 Task: Search for historical landmarks in Boston, Massachusetts, and Concord, Massachusetts.
Action: Mouse moved to (191, 100)
Screenshot: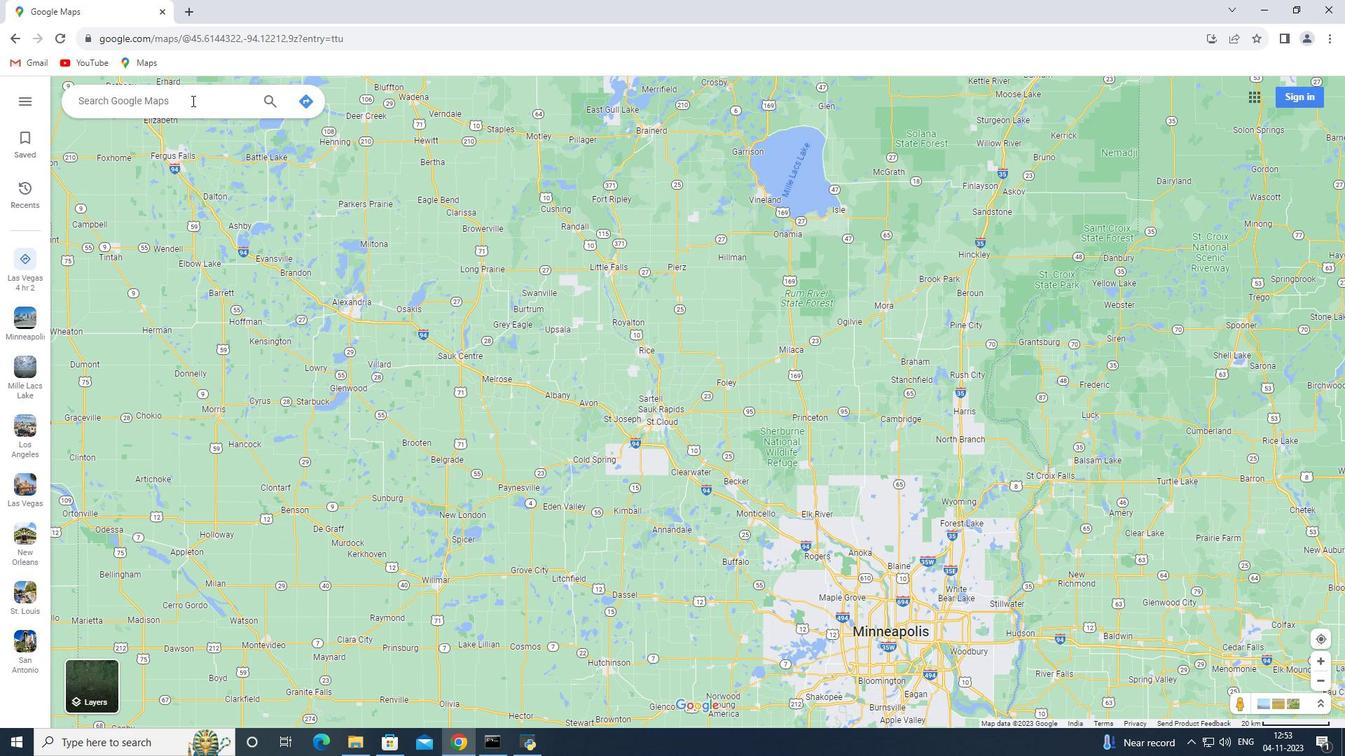 
Action: Mouse pressed left at (191, 100)
Screenshot: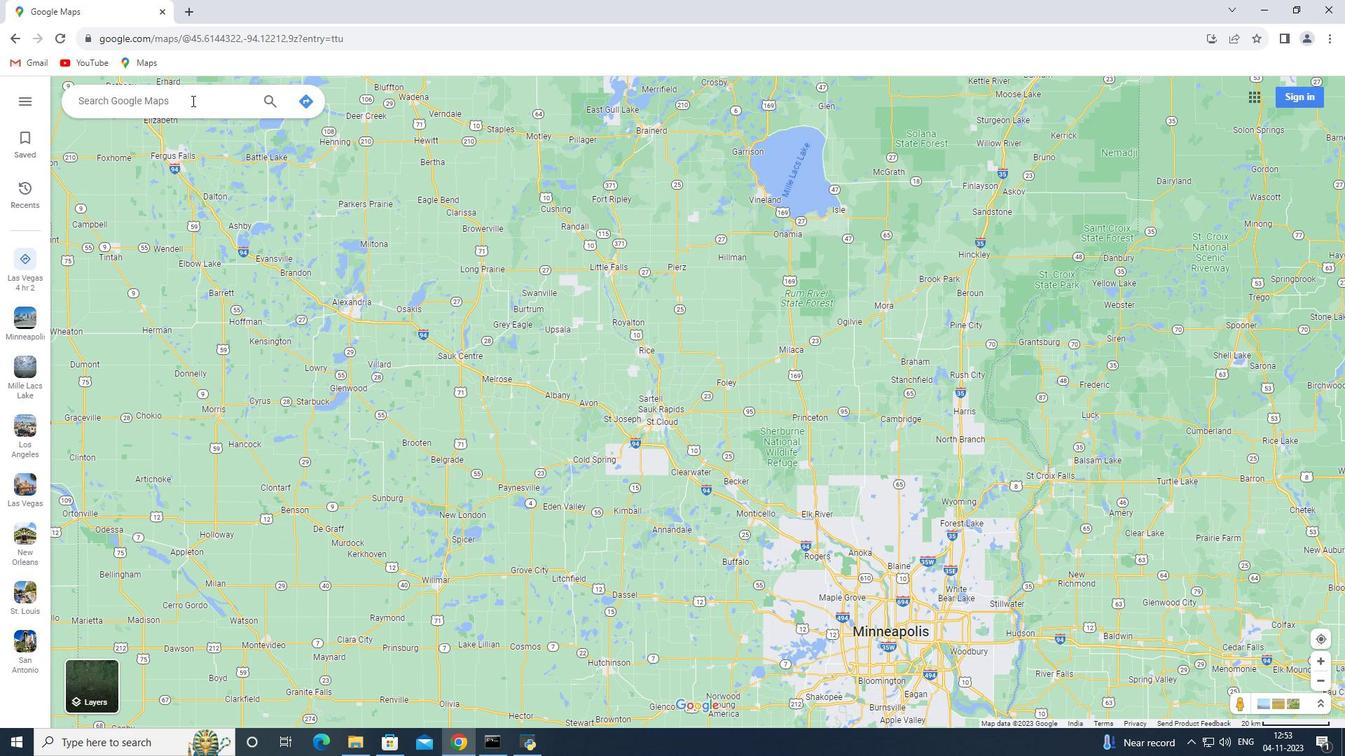 
Action: Key pressed <Key.shift>Boston,<Key.space><Key.shift>Massachusetts<Key.enter>
Screenshot: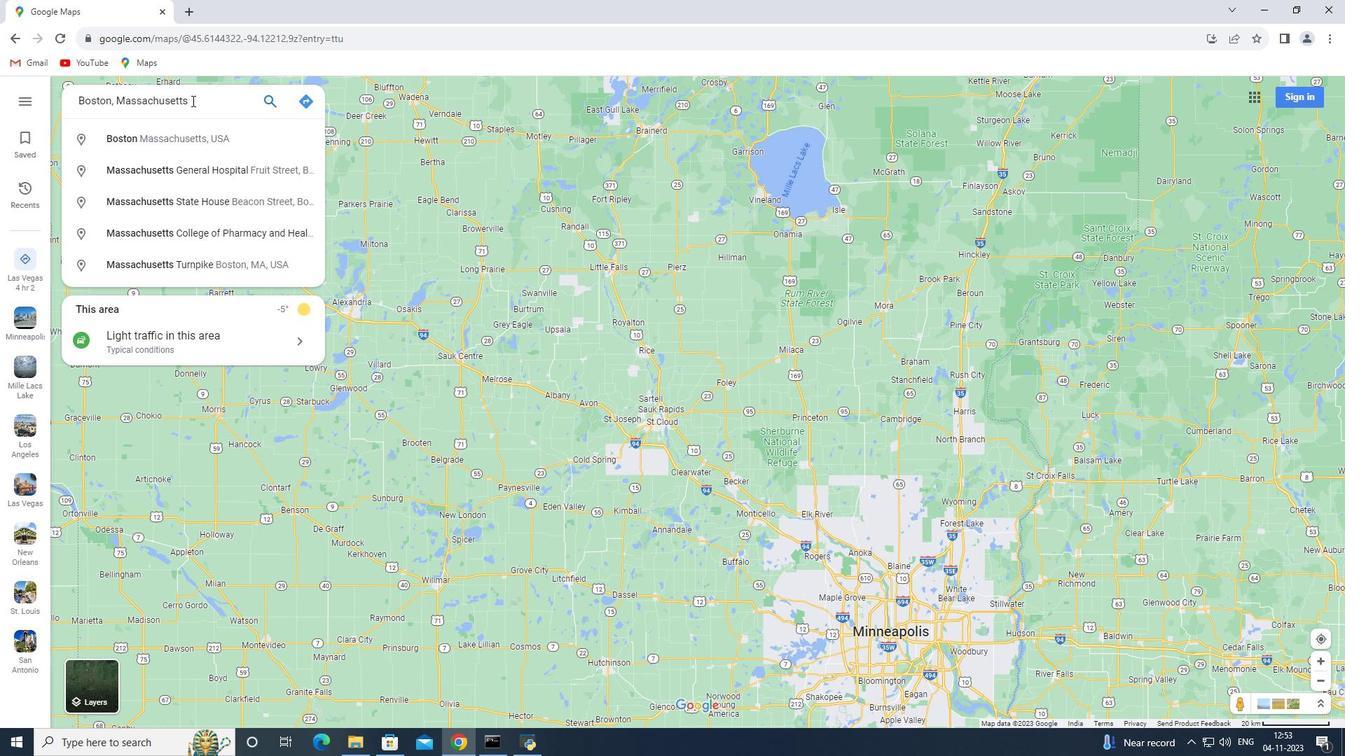 
Action: Mouse moved to (198, 338)
Screenshot: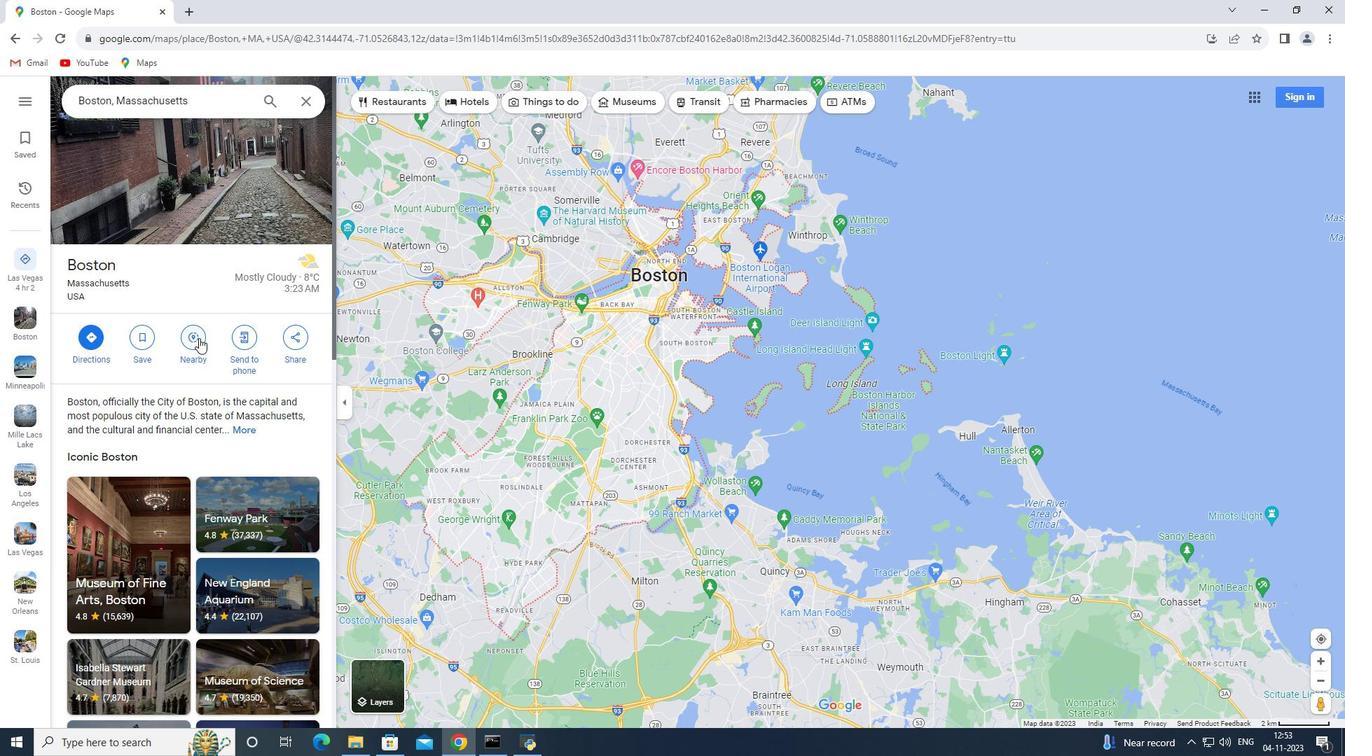 
Action: Mouse pressed left at (198, 338)
Screenshot: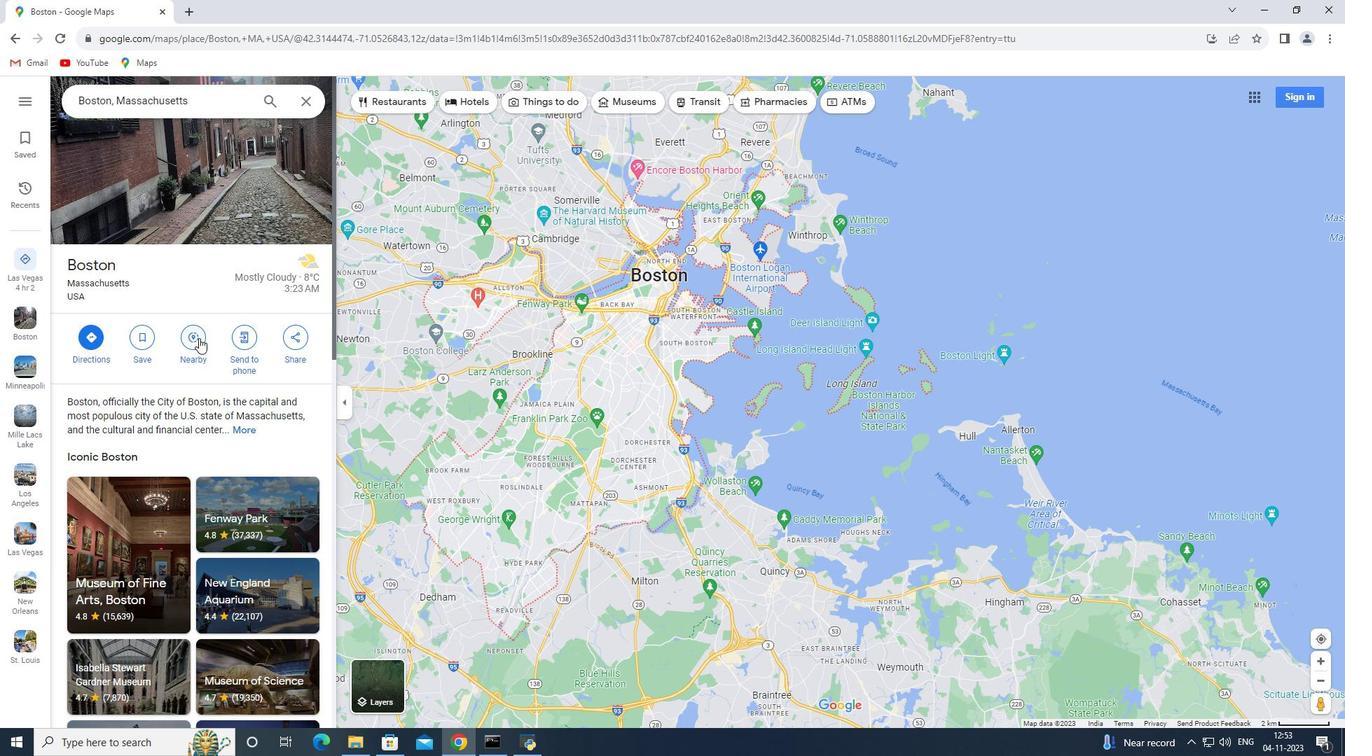 
Action: Key pressed historical<Key.space>landmarks<Key.enter>
Screenshot: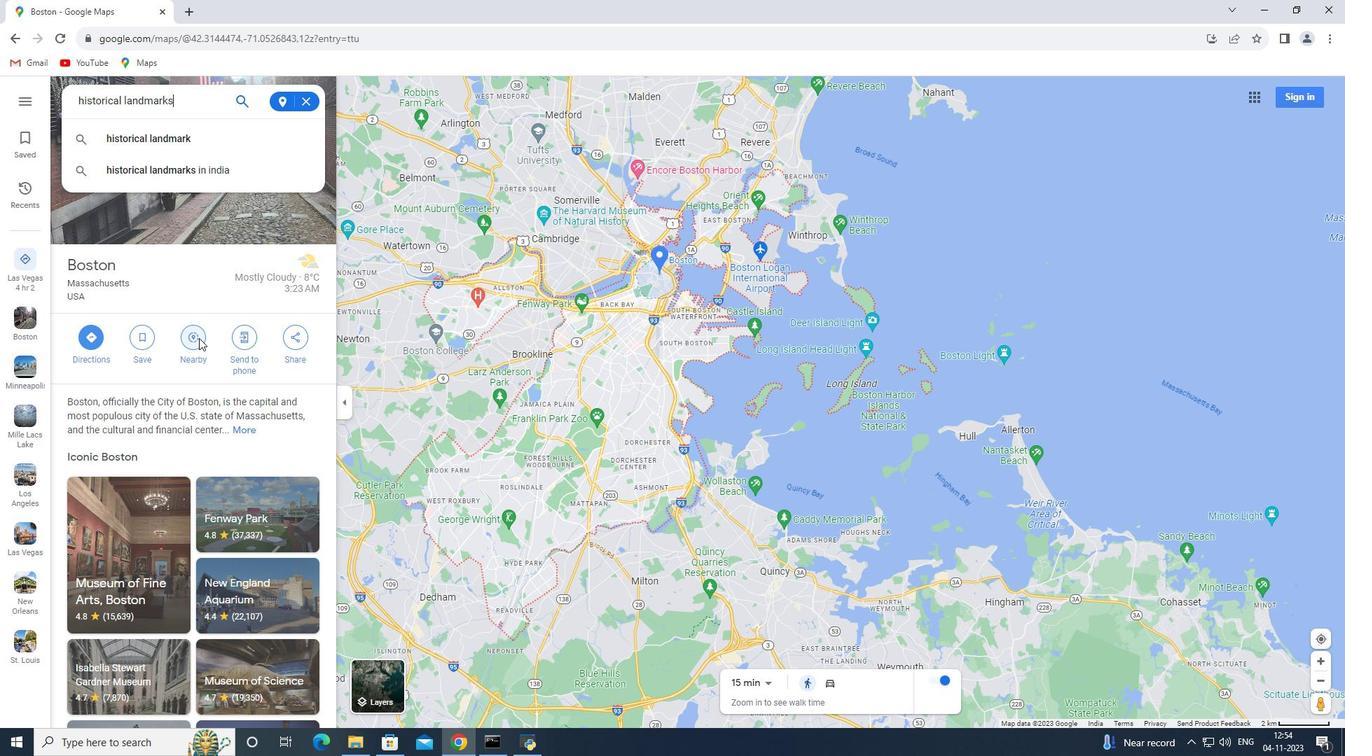 
Action: Mouse moved to (304, 103)
Screenshot: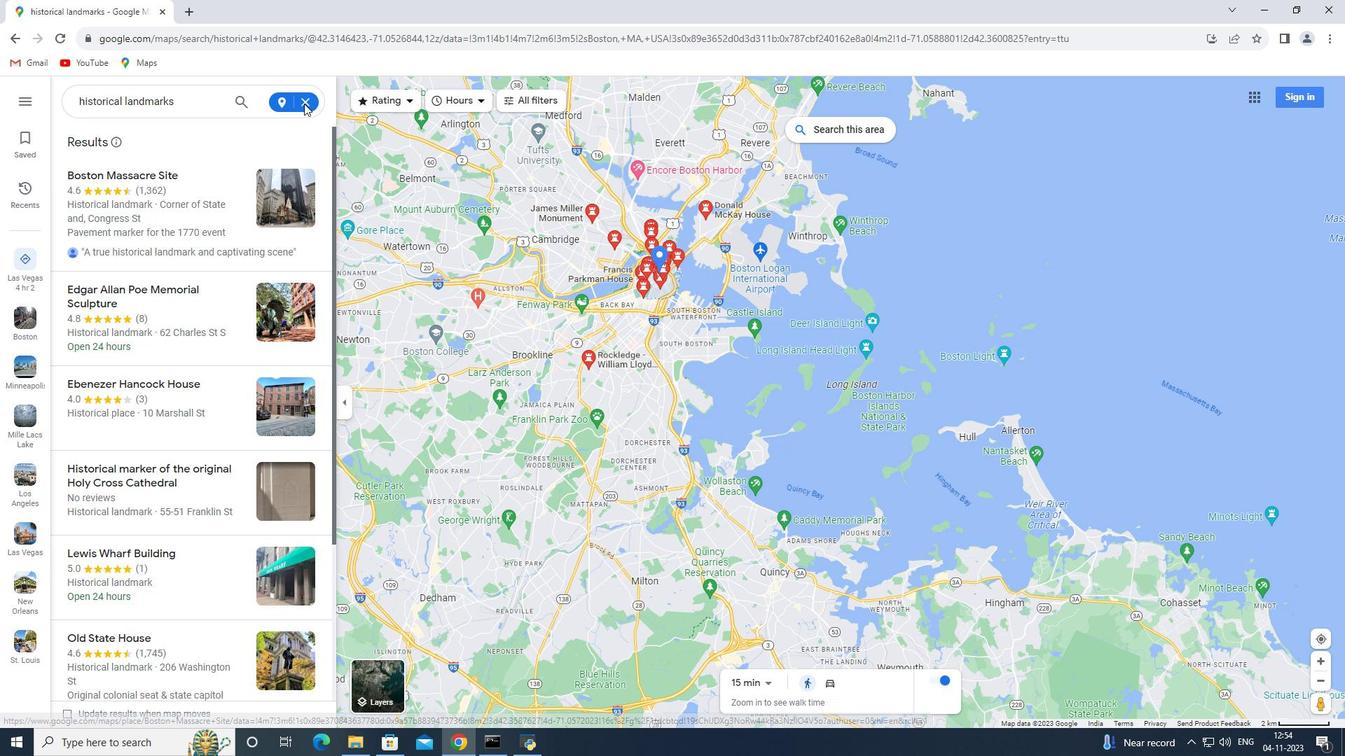 
Action: Mouse pressed left at (304, 103)
Screenshot: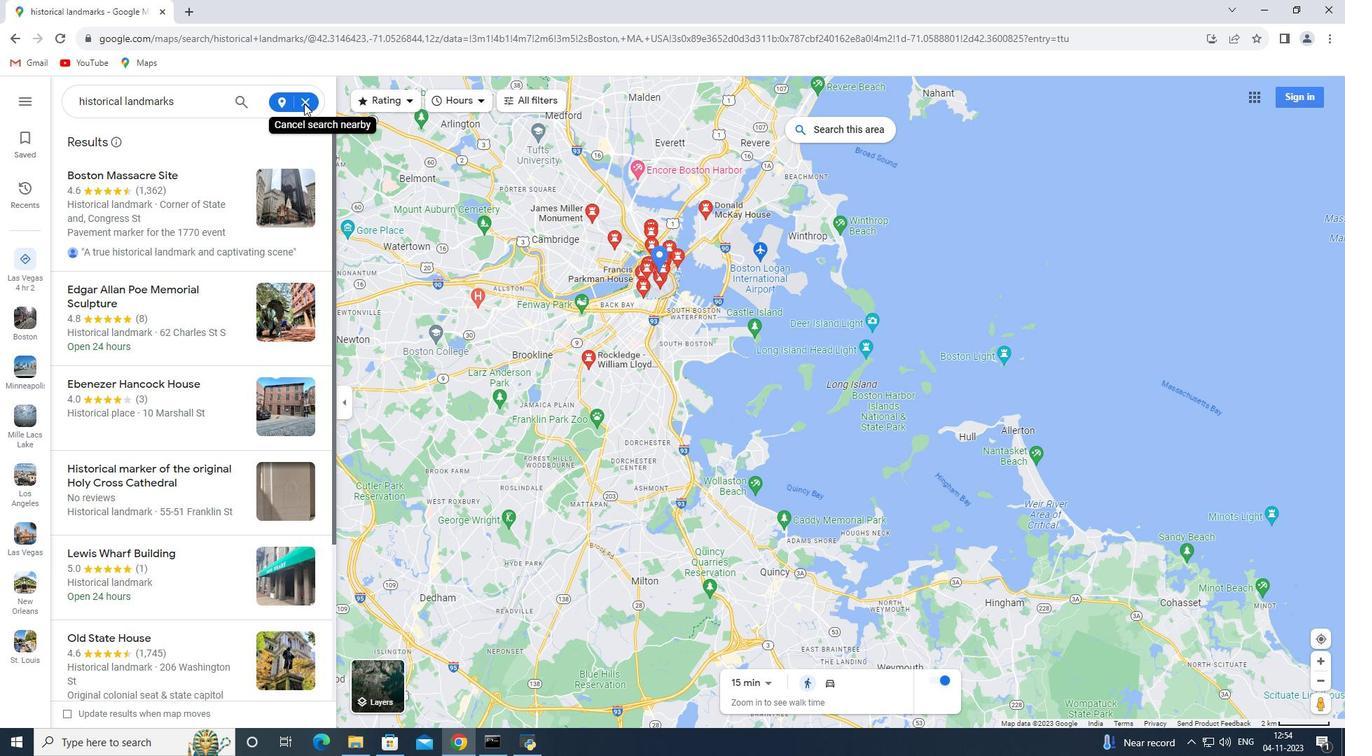 
Action: Mouse moved to (304, 100)
Screenshot: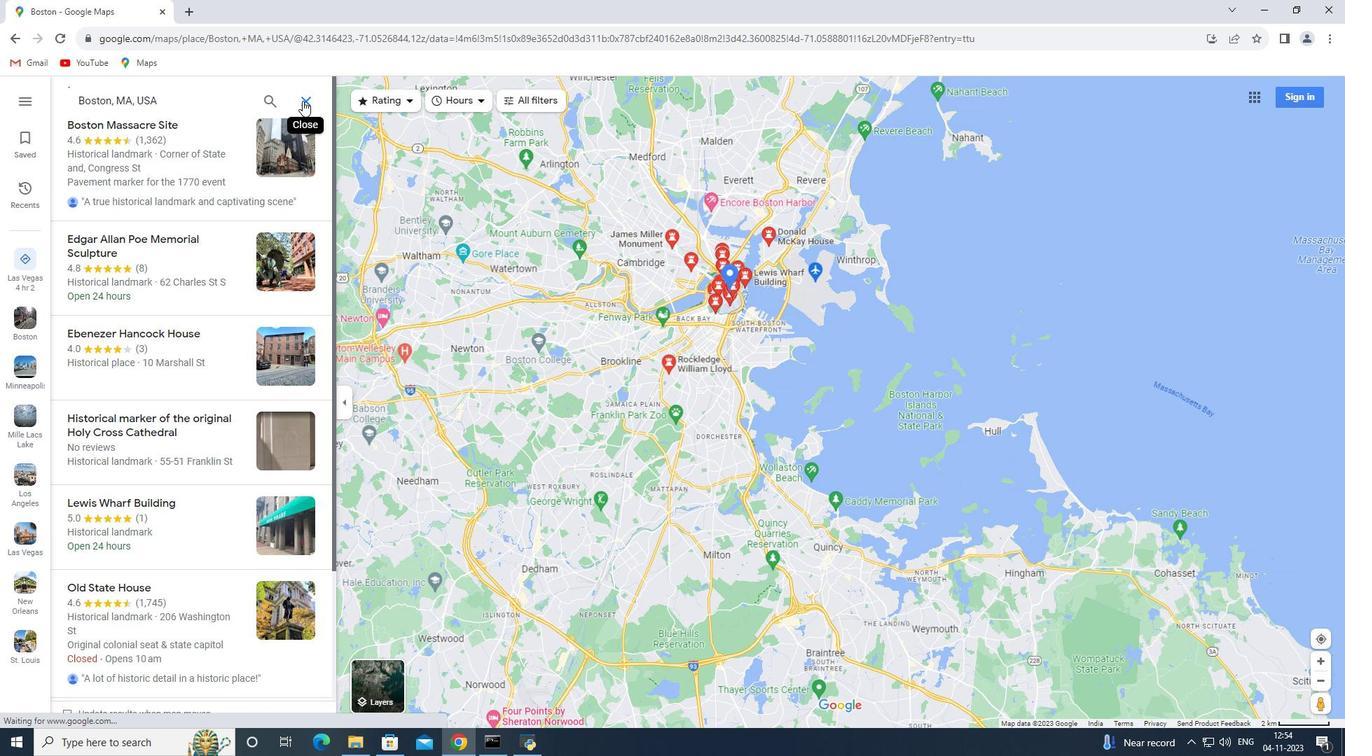 
Action: Mouse pressed left at (304, 100)
Screenshot: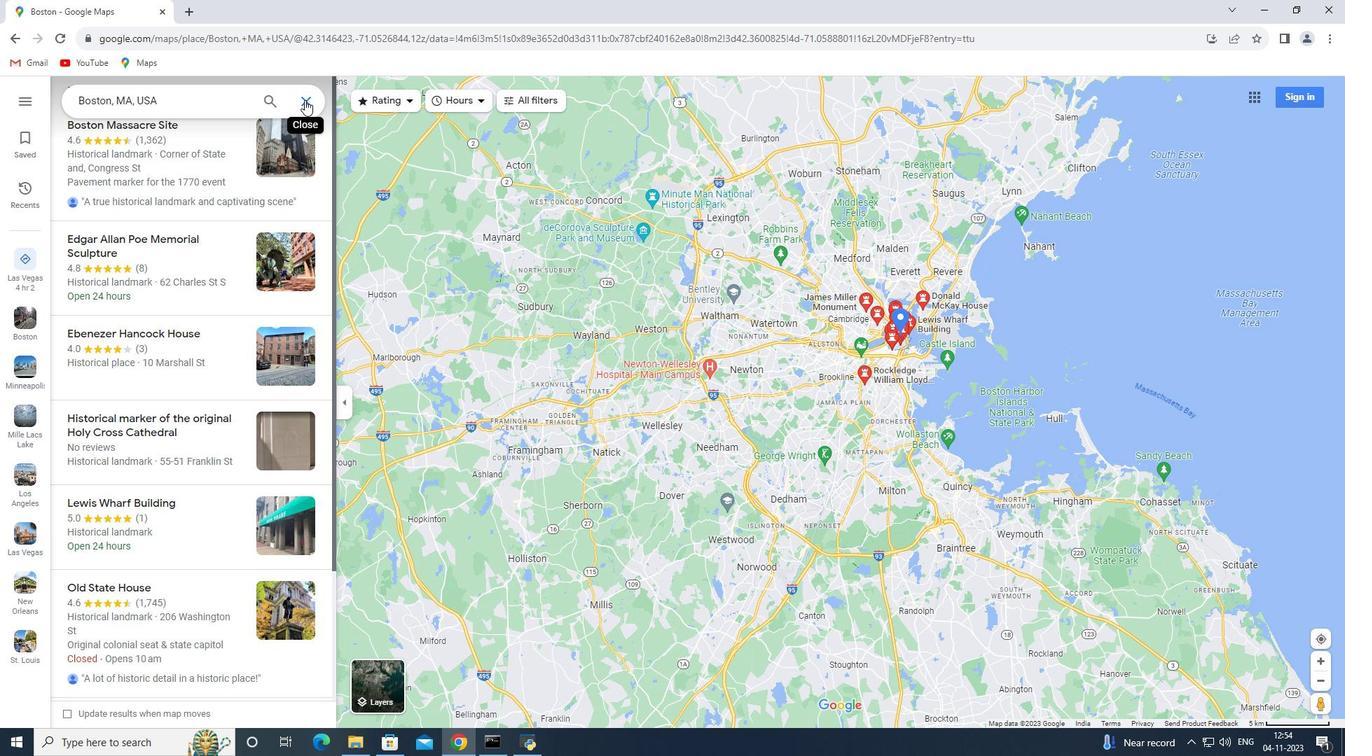 
Action: Mouse moved to (196, 98)
Screenshot: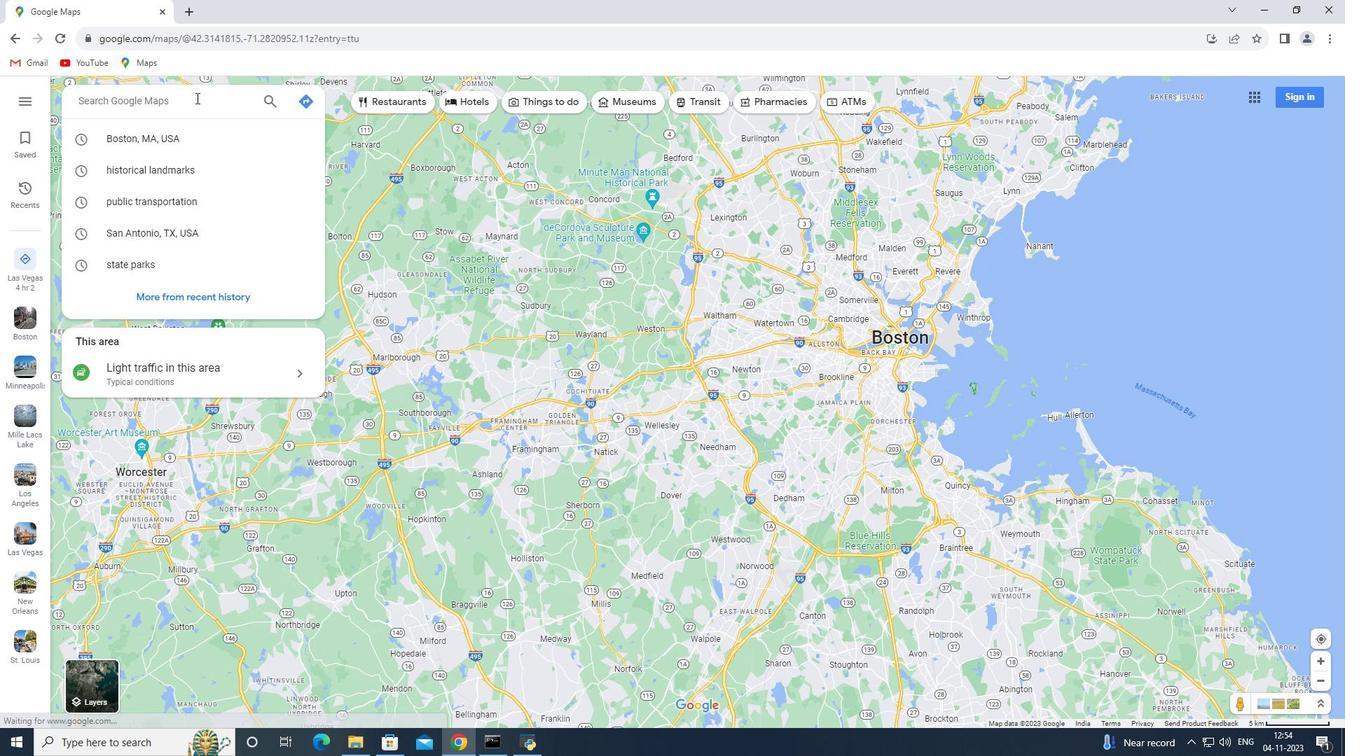 
Action: Key pressed <Key.shift>Concord,<Key.space><Key.shift>Massachusetts<Key.enter>
Screenshot: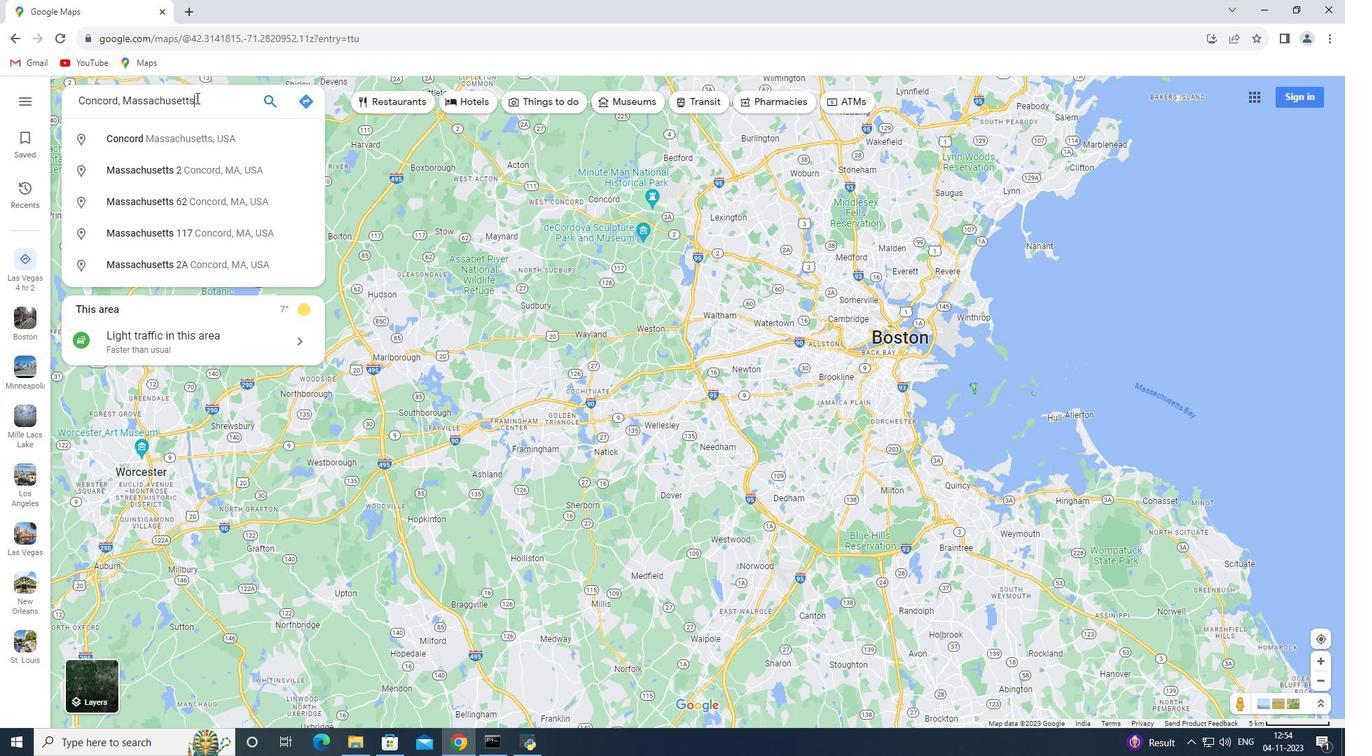 
Action: Mouse moved to (191, 334)
Screenshot: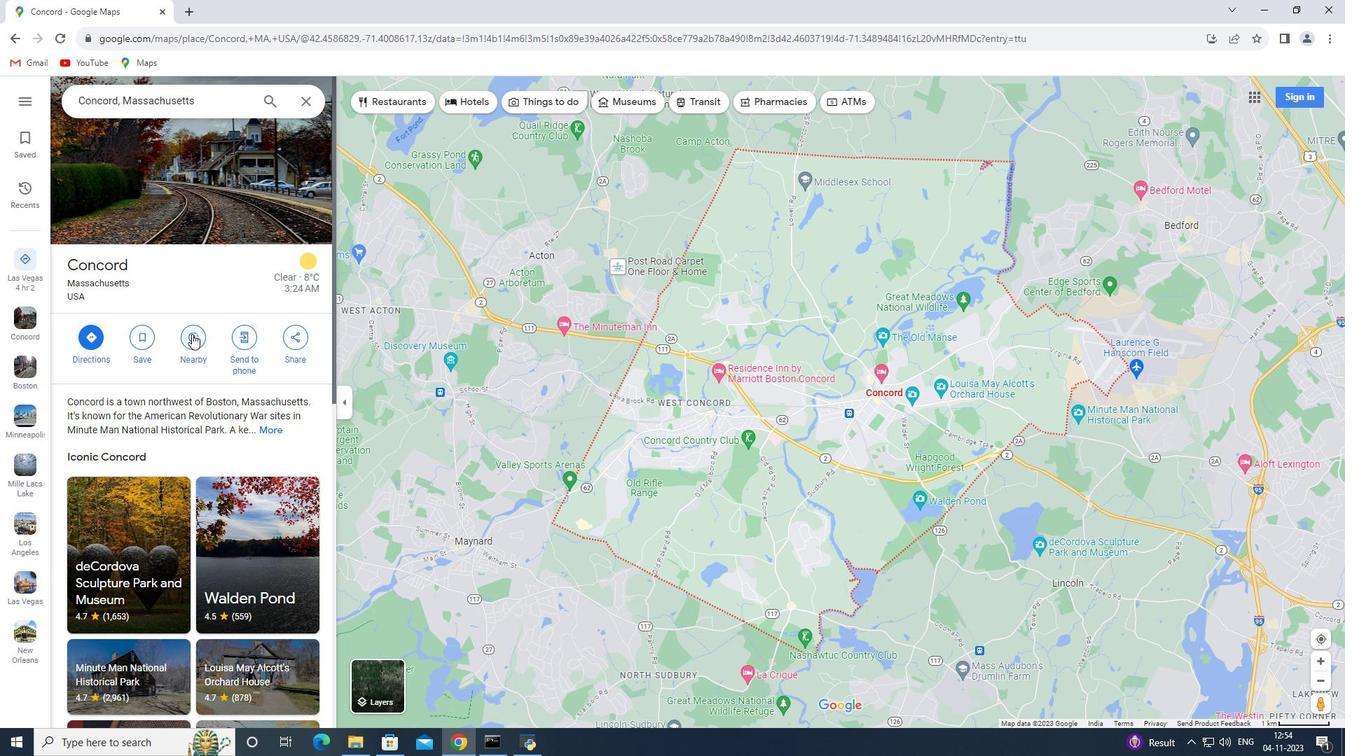 
Action: Mouse pressed left at (191, 334)
Screenshot: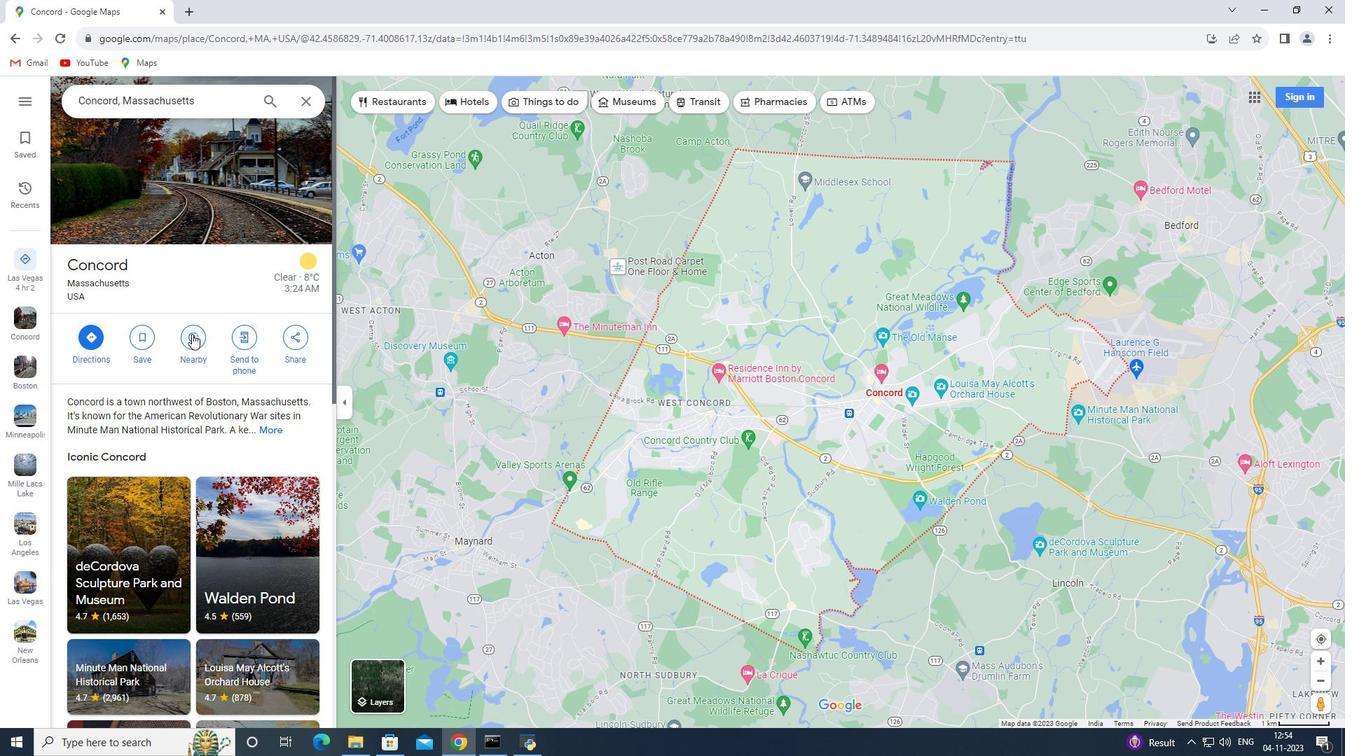 
Action: Mouse moved to (191, 334)
Screenshot: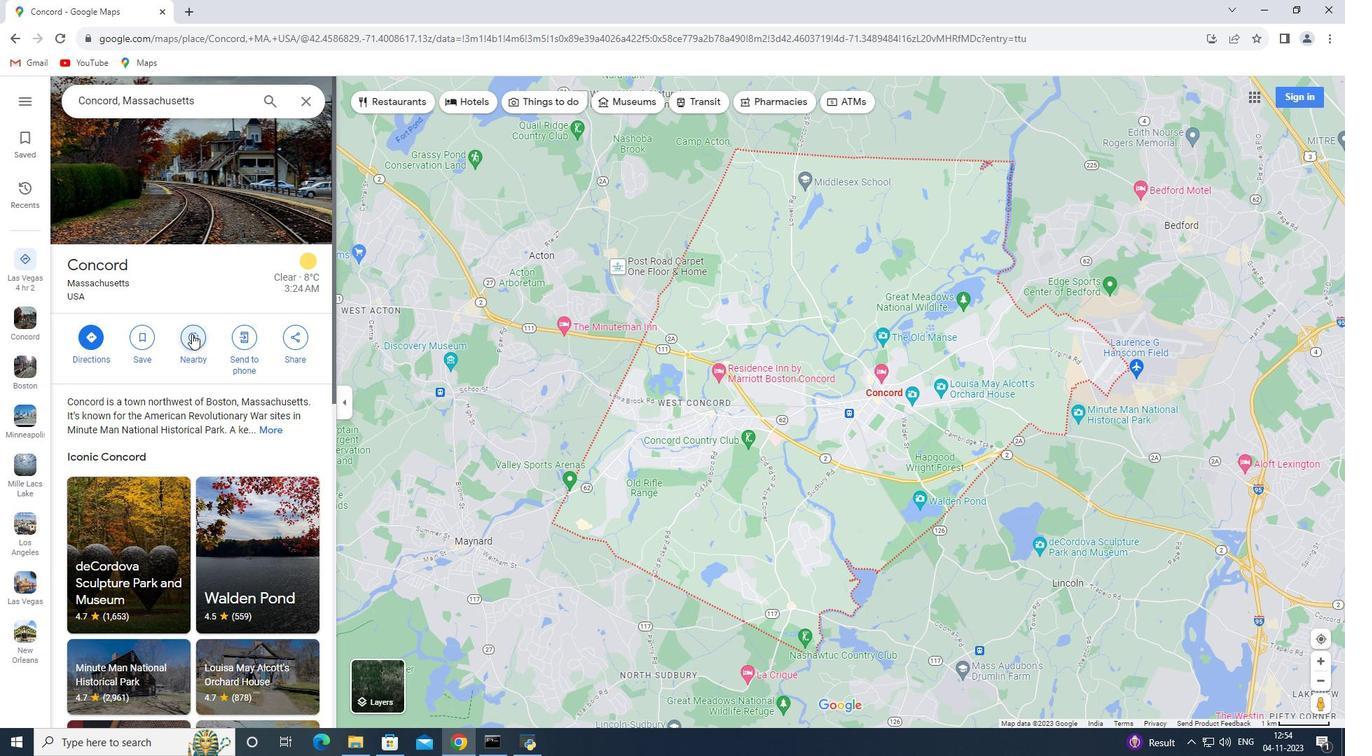 
Action: Key pressed historical<Key.space>landmarks<Key.enter>
Screenshot: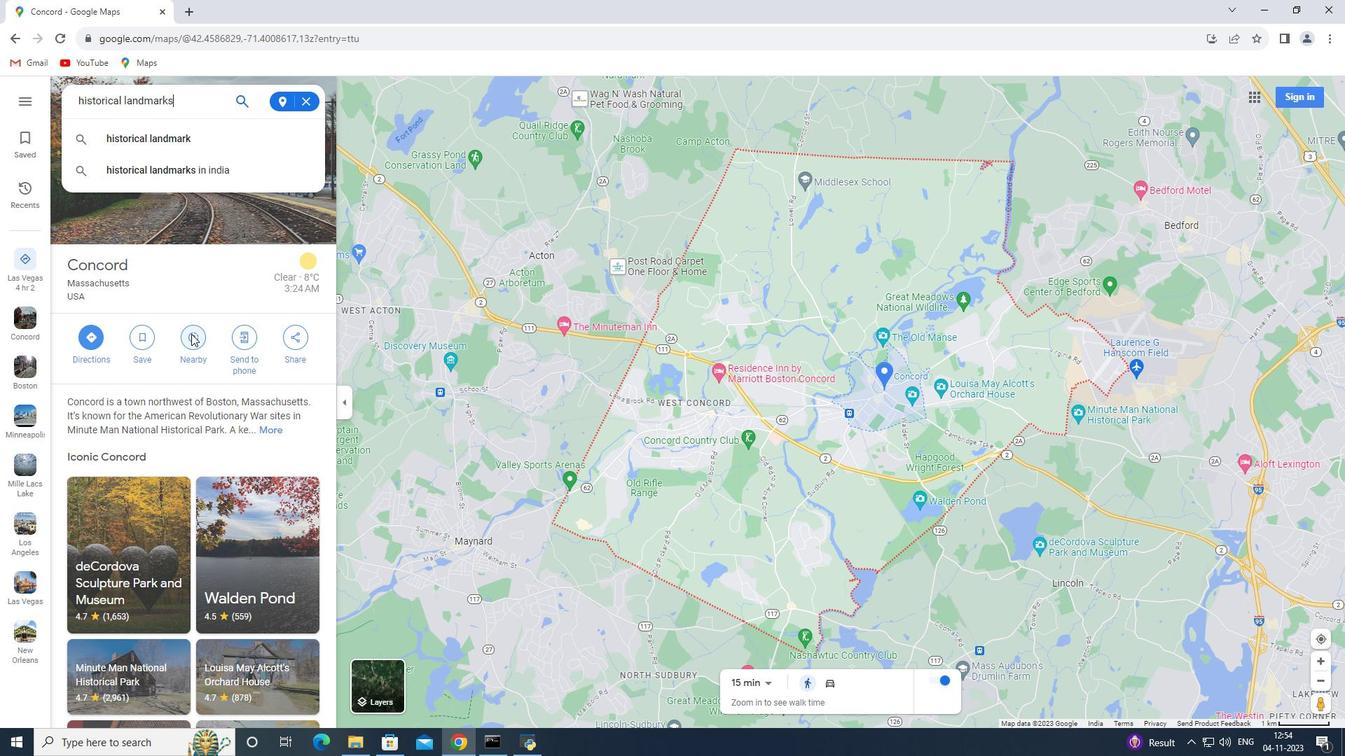 
